 Task: Create in the project AgileEdge and in the Backlog issue 'Upgrade the search engine' a child issue 'Chatbot conversation sentiment analysis and remediation', and assign it to team member softage.4@softage.net. Create in the project AgileEdge and in the Backlog issue 'Create a new online platform for online language courses with advanced speech recognition and interactive conversation features' a child issue 'Data backup and retention policy enforcement and auditing', and assign it to team member softage.1@softage.net
Action: Mouse moved to (162, 48)
Screenshot: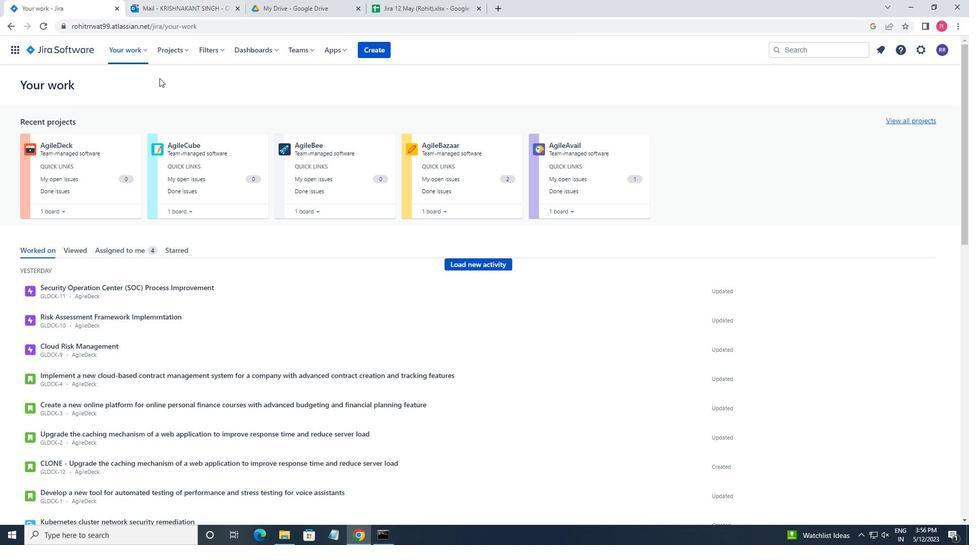 
Action: Mouse pressed left at (162, 48)
Screenshot: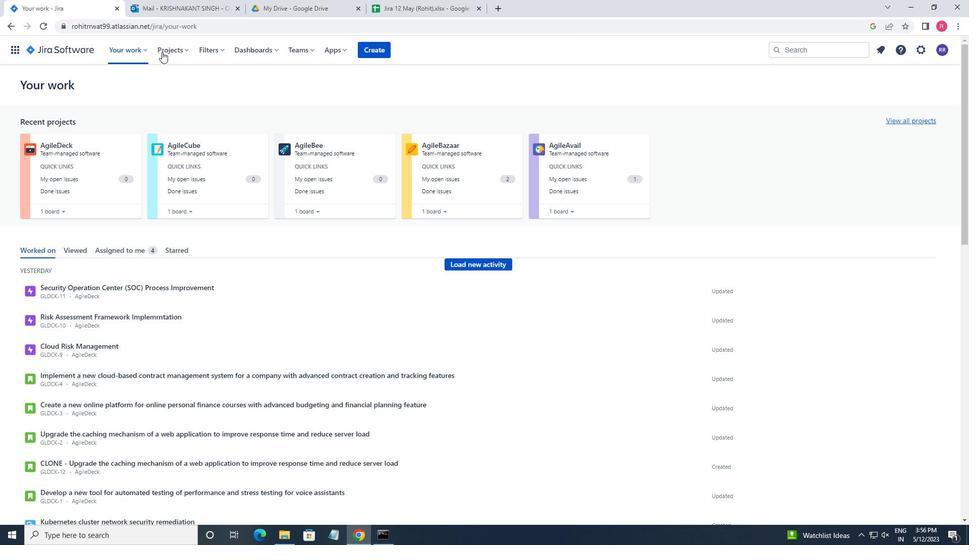 
Action: Mouse moved to (209, 99)
Screenshot: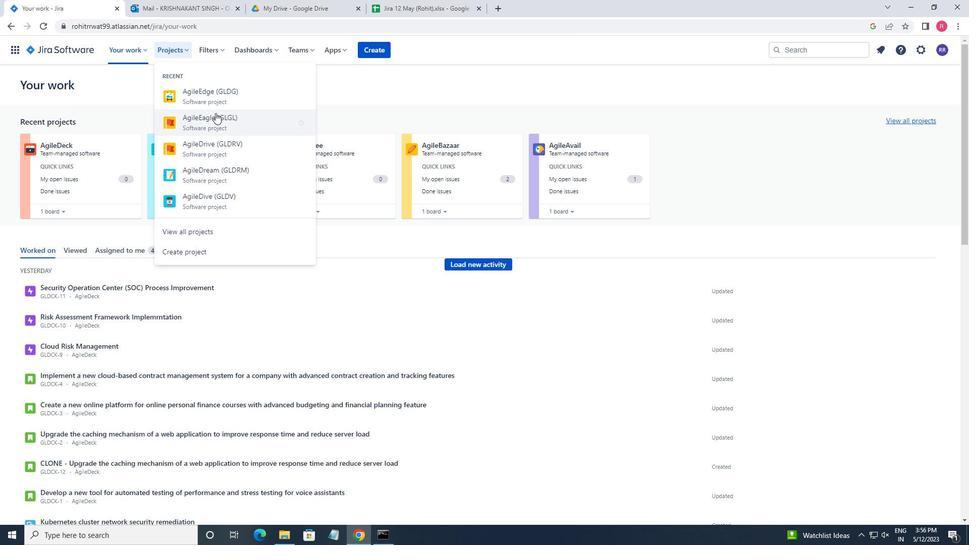 
Action: Mouse pressed left at (209, 99)
Screenshot: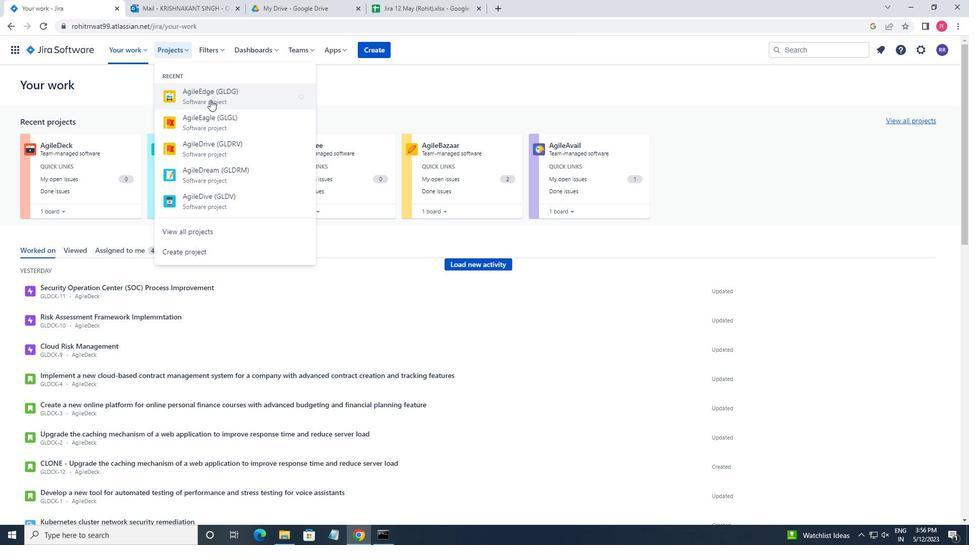 
Action: Mouse moved to (39, 157)
Screenshot: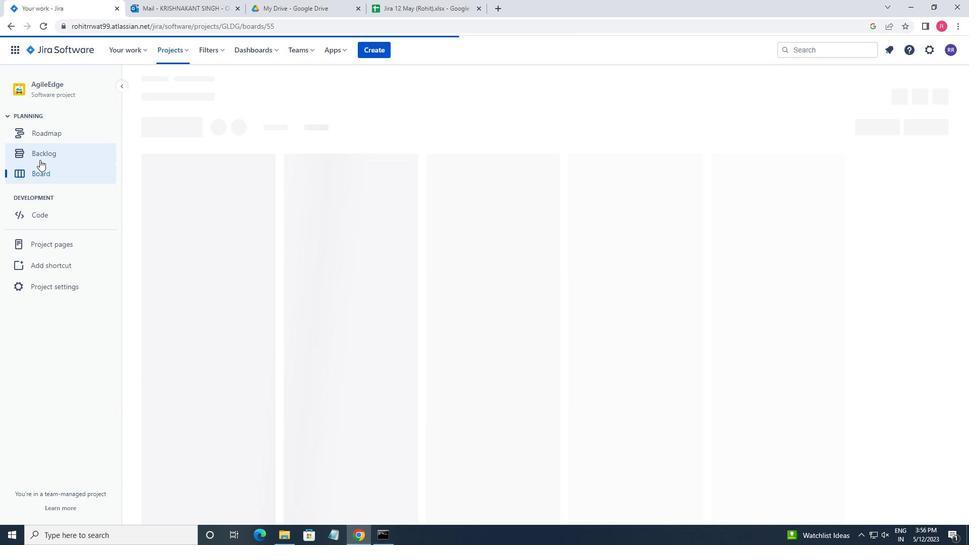
Action: Mouse pressed left at (39, 157)
Screenshot: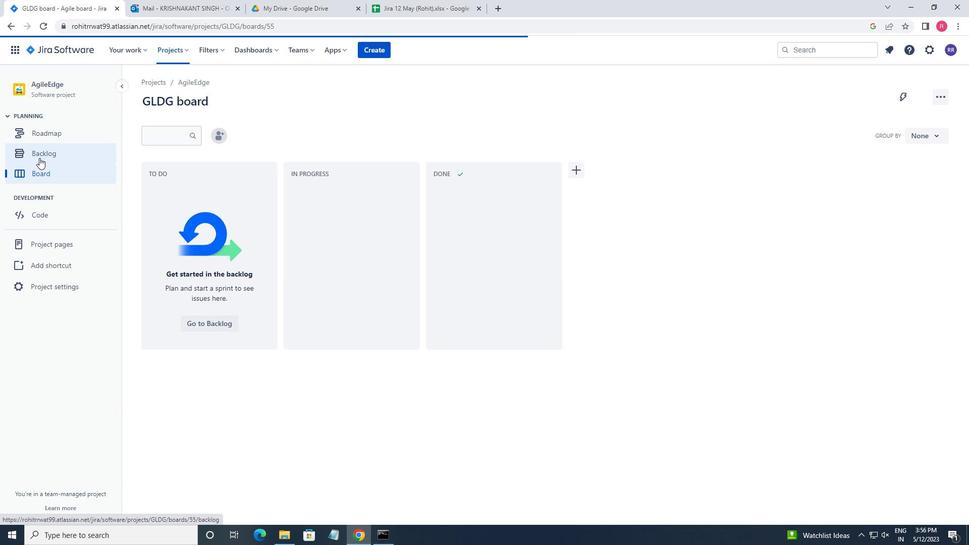 
Action: Mouse moved to (675, 443)
Screenshot: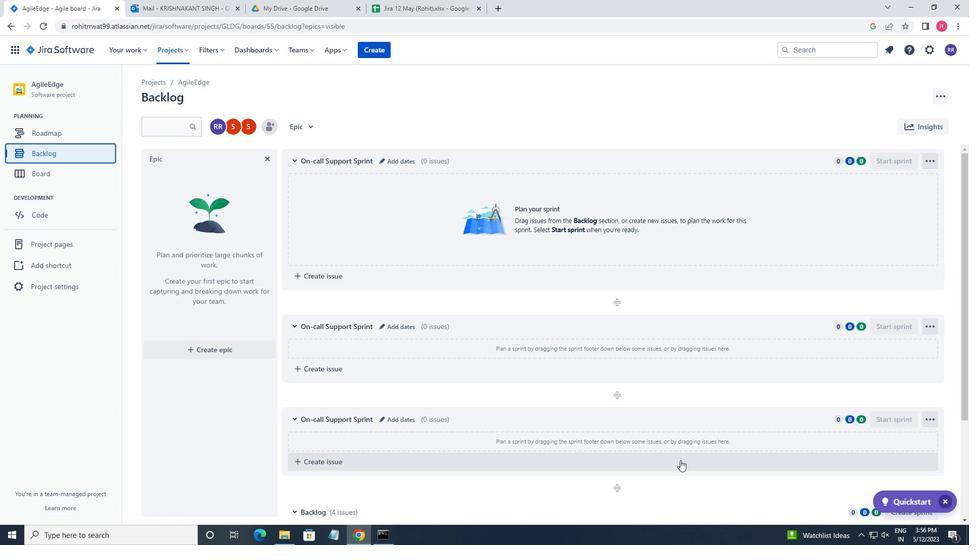 
Action: Mouse scrolled (675, 442) with delta (0, 0)
Screenshot: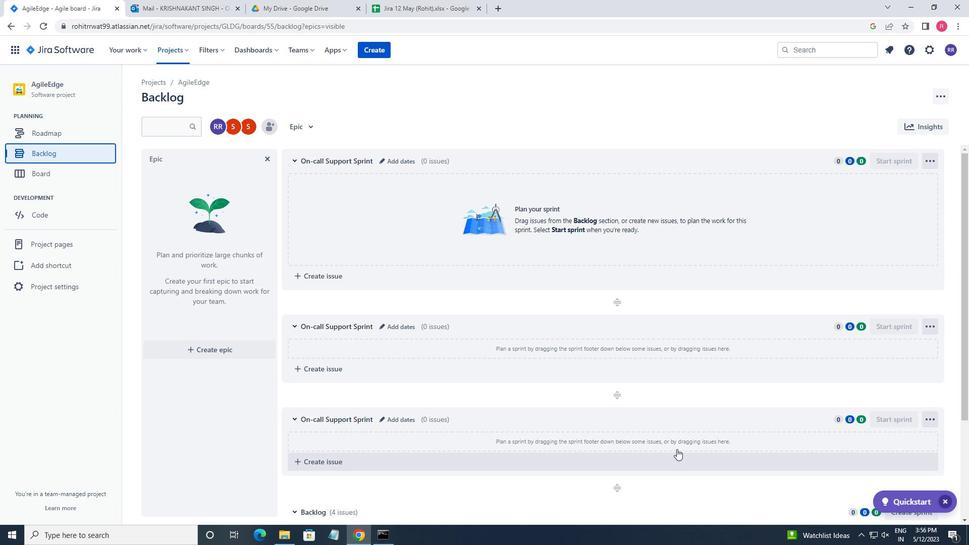 
Action: Mouse moved to (675, 442)
Screenshot: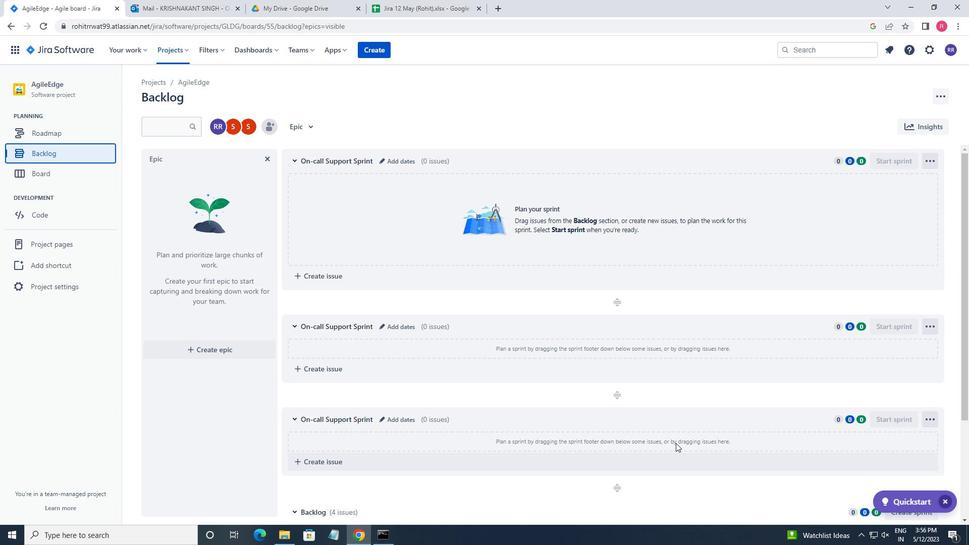 
Action: Mouse scrolled (675, 441) with delta (0, 0)
Screenshot: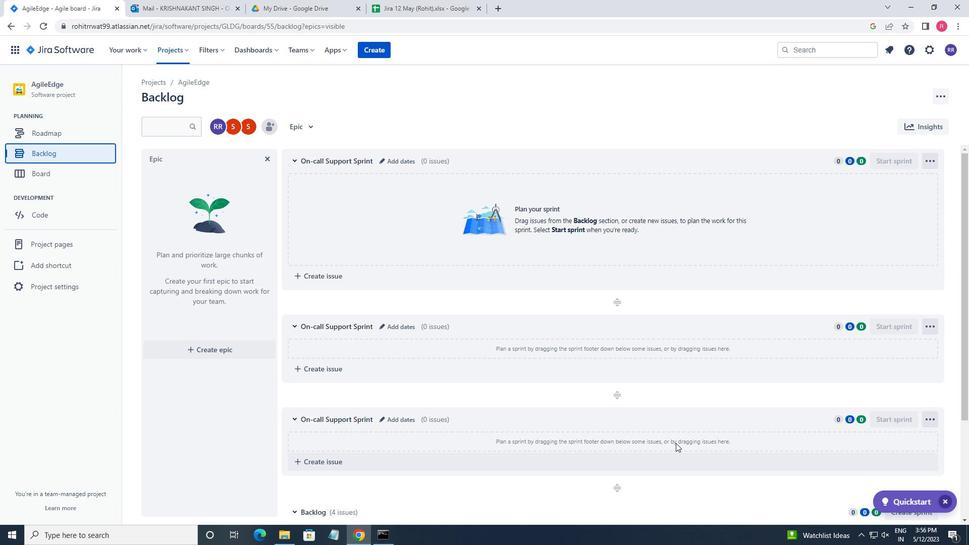 
Action: Mouse scrolled (675, 441) with delta (0, 0)
Screenshot: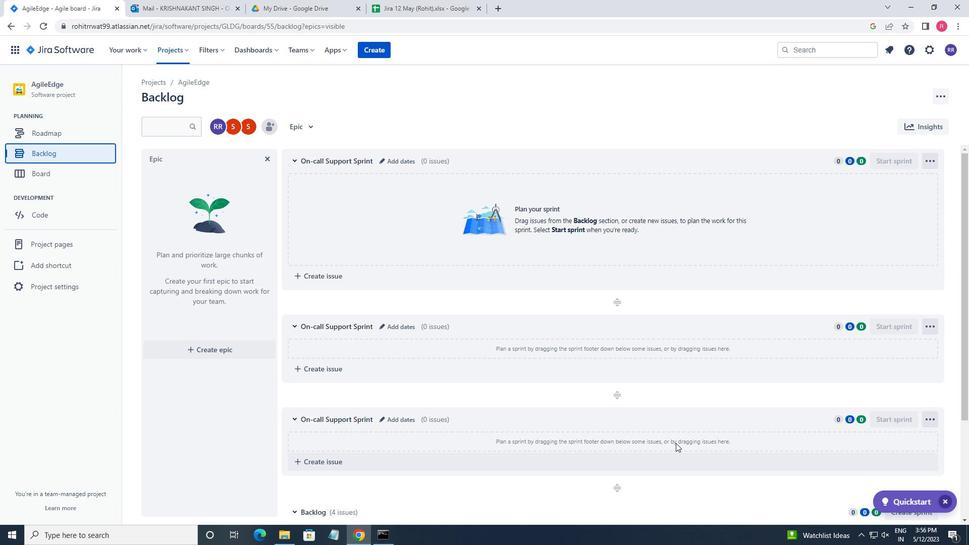 
Action: Mouse scrolled (675, 441) with delta (0, 0)
Screenshot: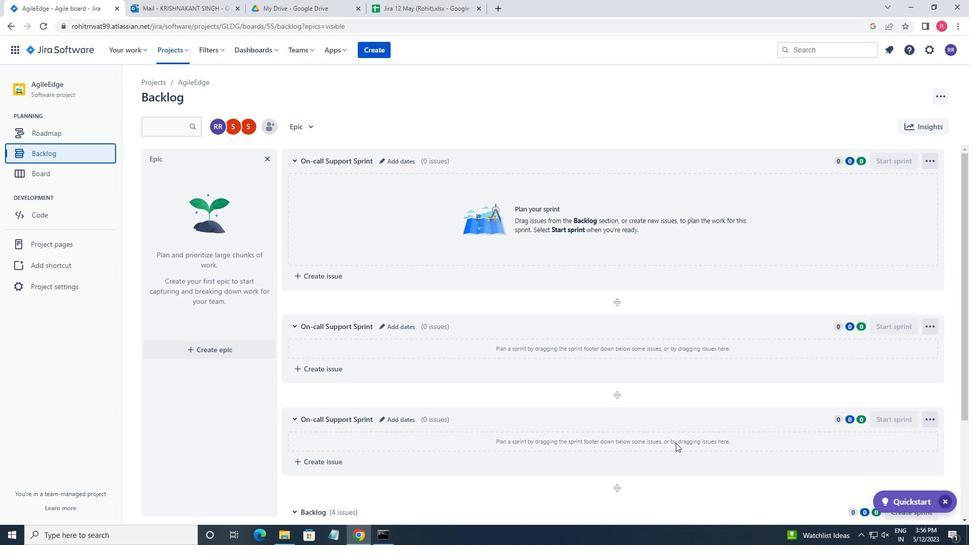 
Action: Mouse scrolled (675, 441) with delta (0, 0)
Screenshot: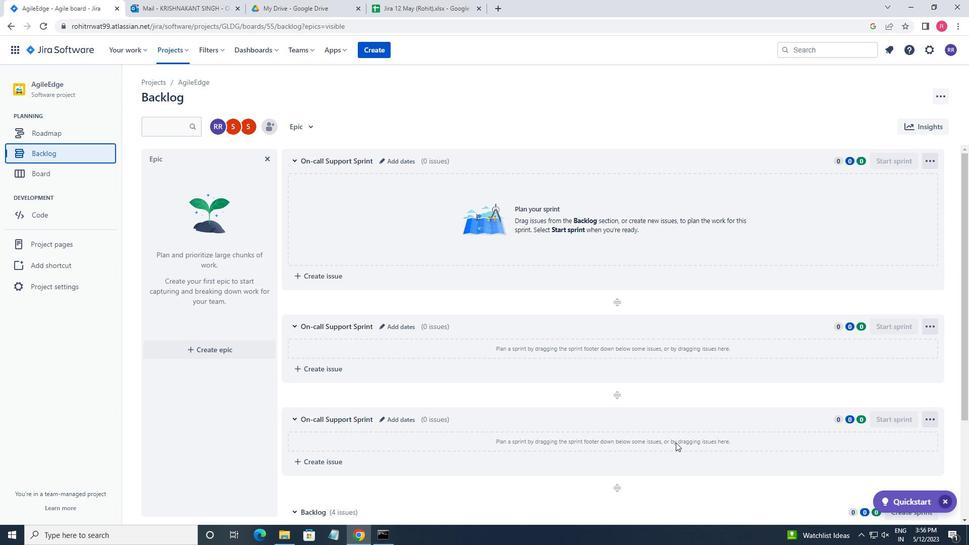 
Action: Mouse scrolled (675, 441) with delta (0, 0)
Screenshot: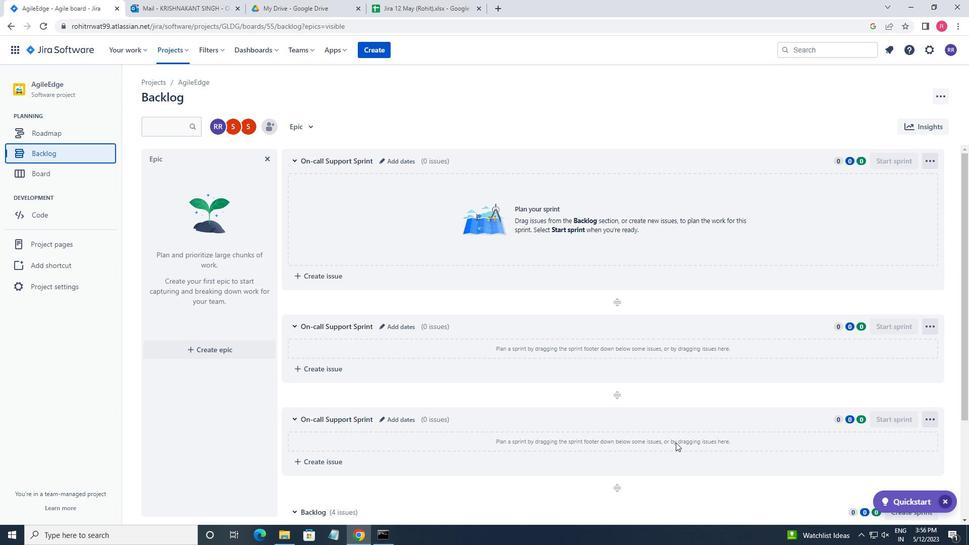 
Action: Mouse scrolled (675, 441) with delta (0, 0)
Screenshot: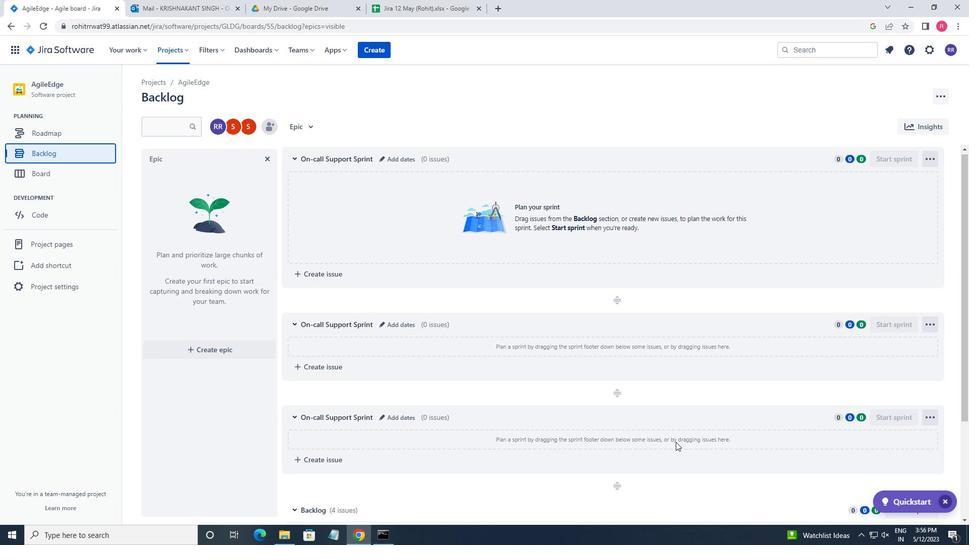 
Action: Mouse moved to (732, 398)
Screenshot: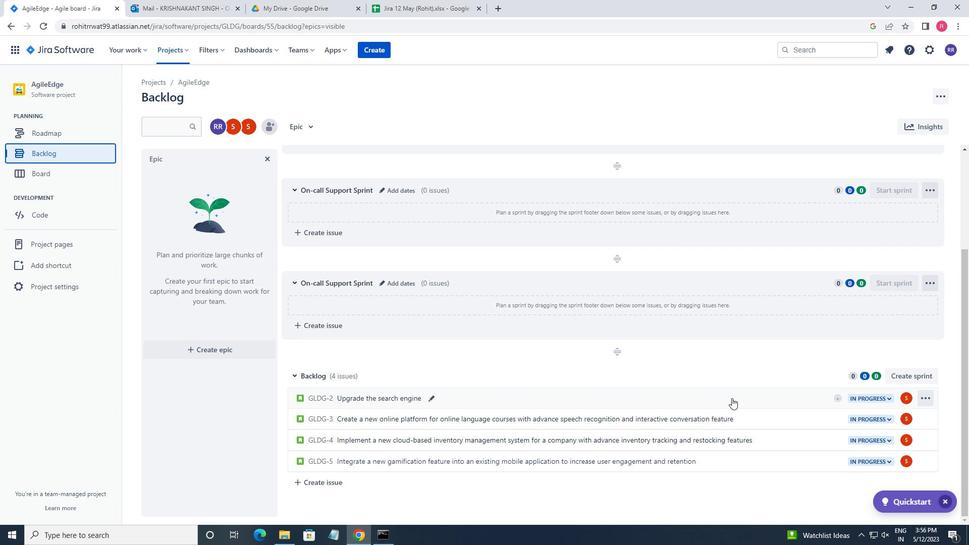 
Action: Mouse pressed left at (732, 398)
Screenshot: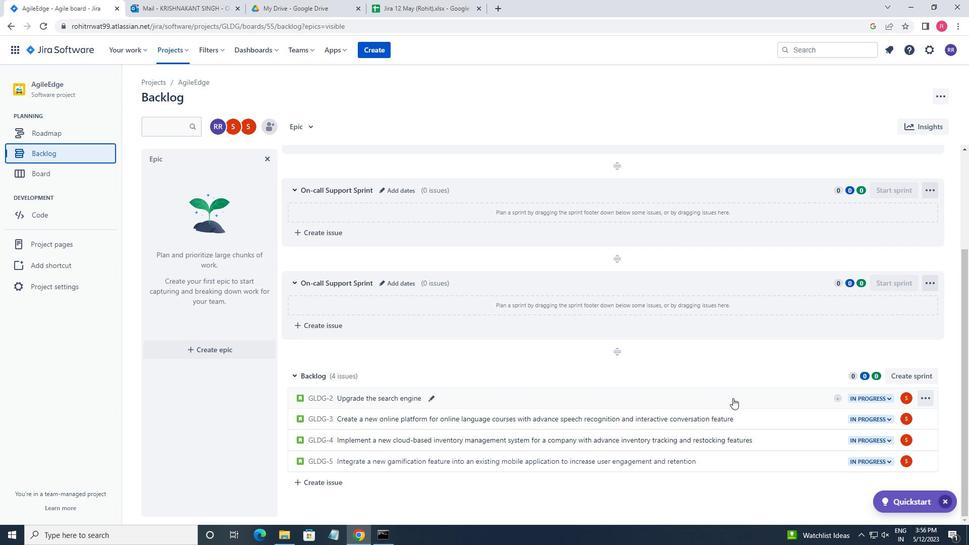 
Action: Mouse moved to (789, 201)
Screenshot: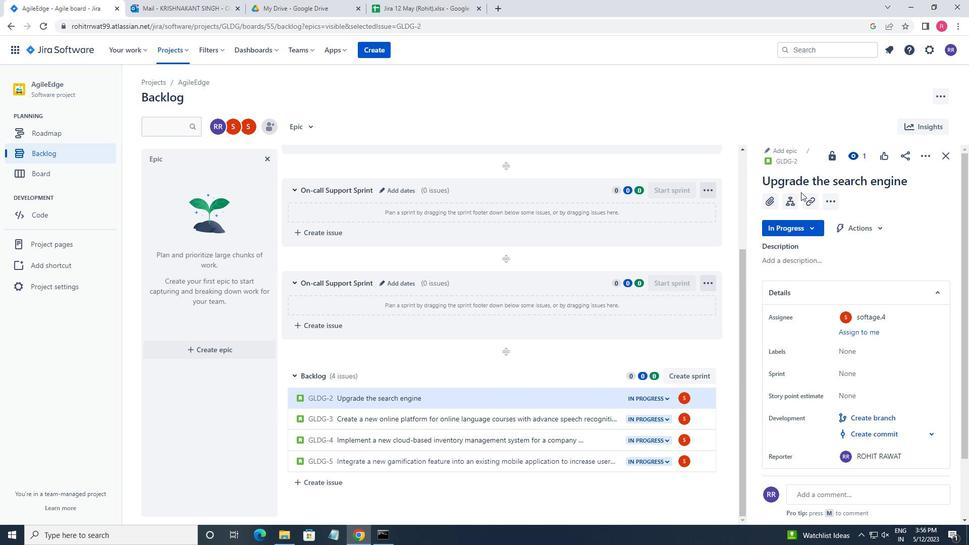
Action: Mouse pressed left at (789, 201)
Screenshot: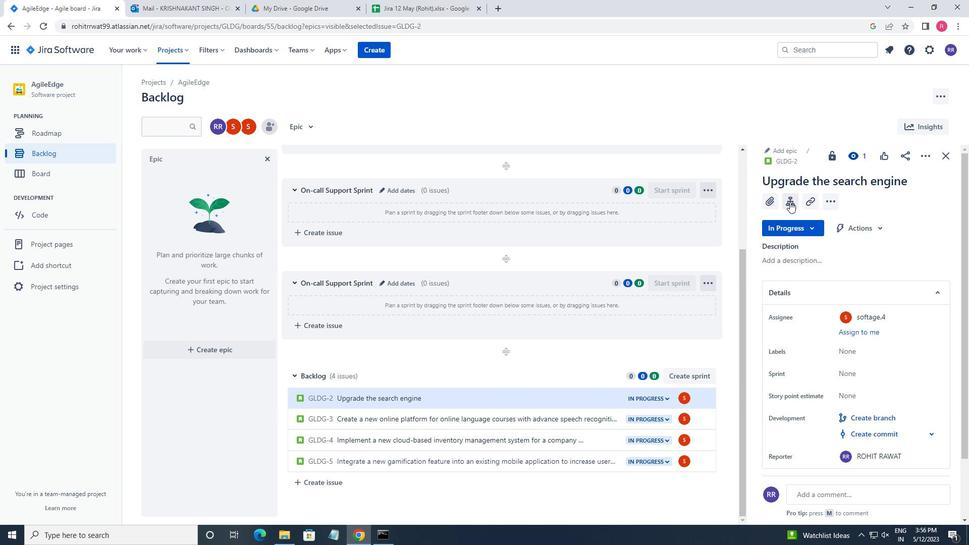 
Action: Mouse moved to (757, 287)
Screenshot: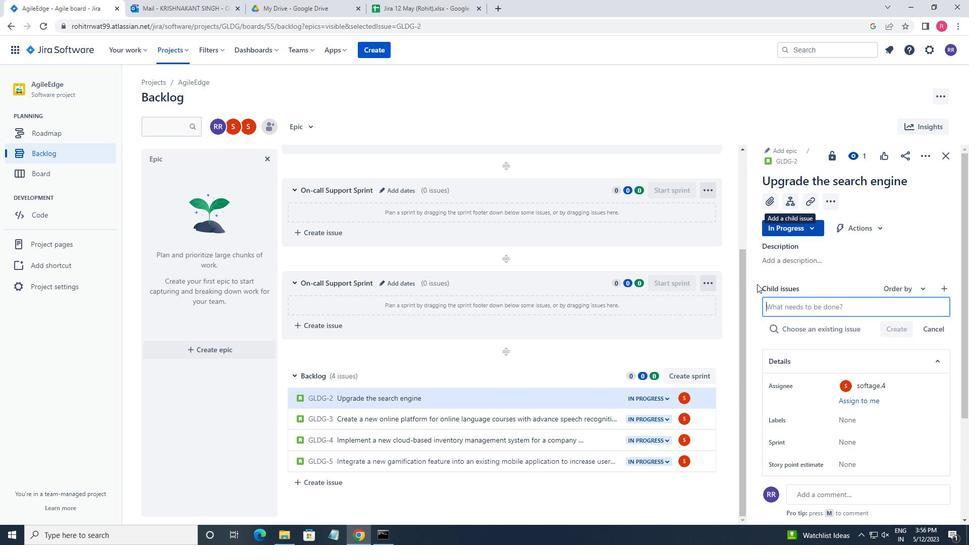 
Action: Key pressed <Key.shift><Key.shift><Key.shift>CHATBOT<Key.space>CONVERSATION<Key.space>SENTIMENT<Key.space>ANALYSIS<Key.space>REMEDITION<Key.space><Key.left><Key.left><Key.left><Key.left><Key.left><Key.left><Key.left><Key.left><Key.right><Key.right><Key.right><Key.right>A
Screenshot: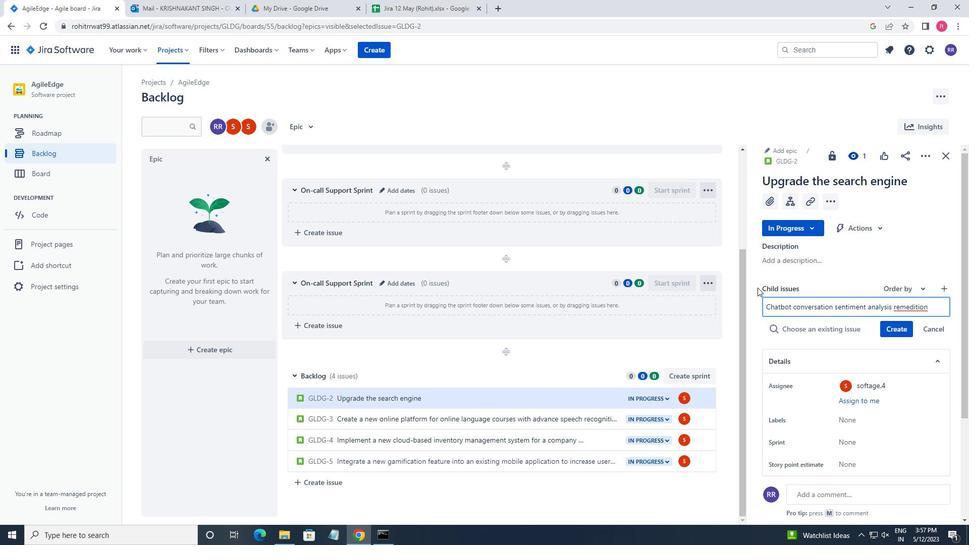 
Action: Mouse moved to (946, 307)
Screenshot: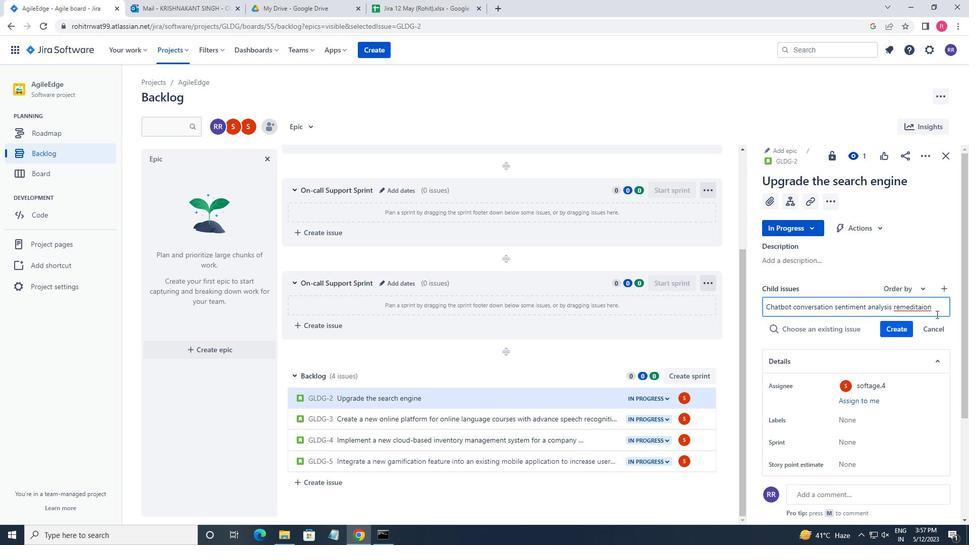 
Action: Key pressed T<Key.left><Key.left><Key.backspace>
Screenshot: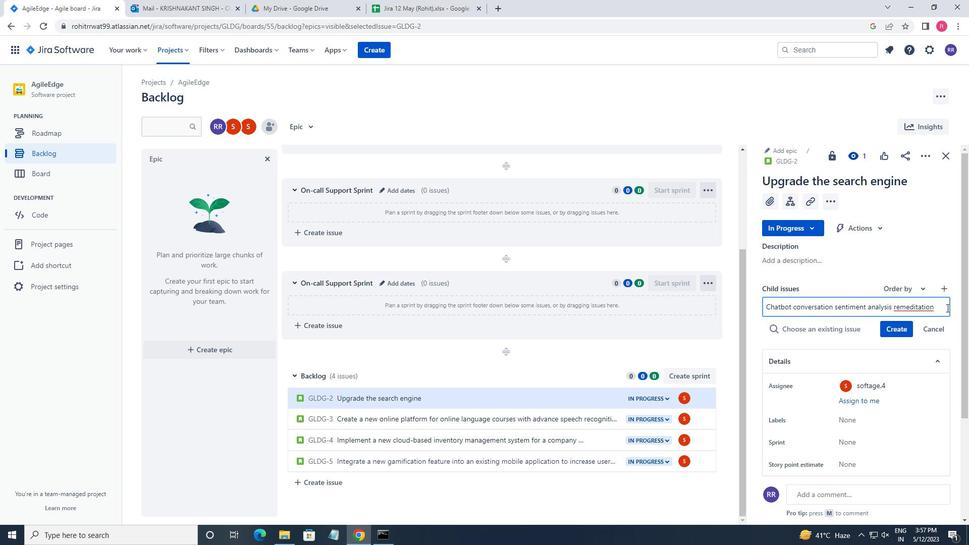 
Action: Mouse moved to (886, 332)
Screenshot: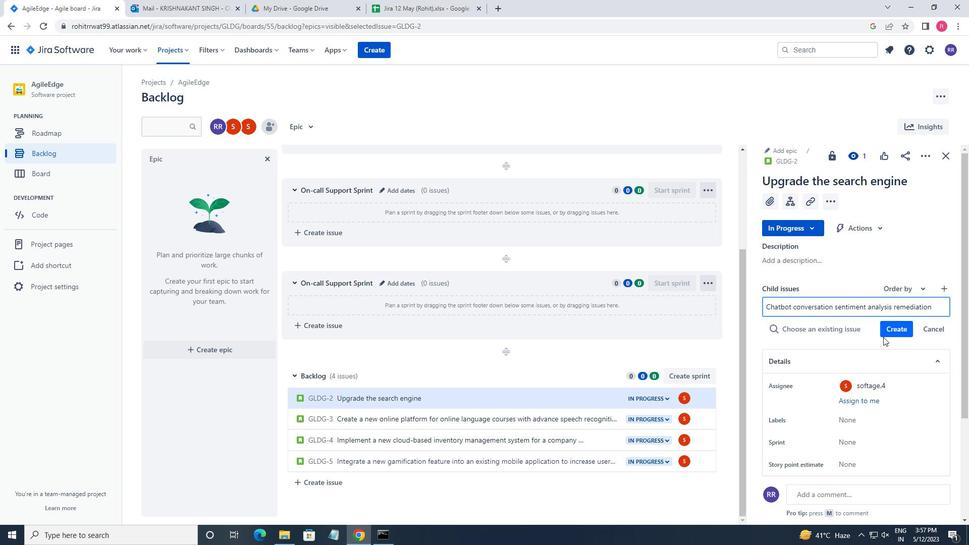 
Action: Mouse pressed left at (886, 332)
Screenshot: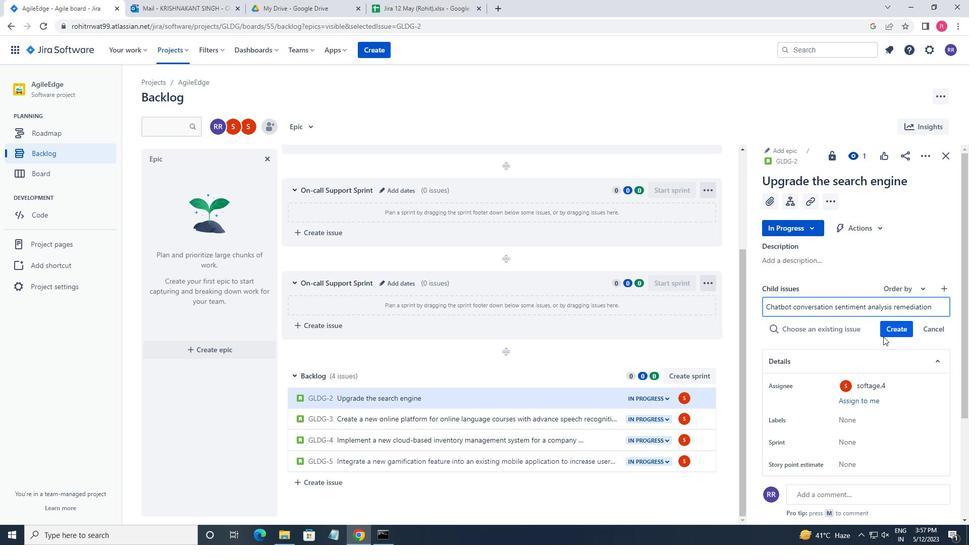 
Action: Mouse moved to (908, 313)
Screenshot: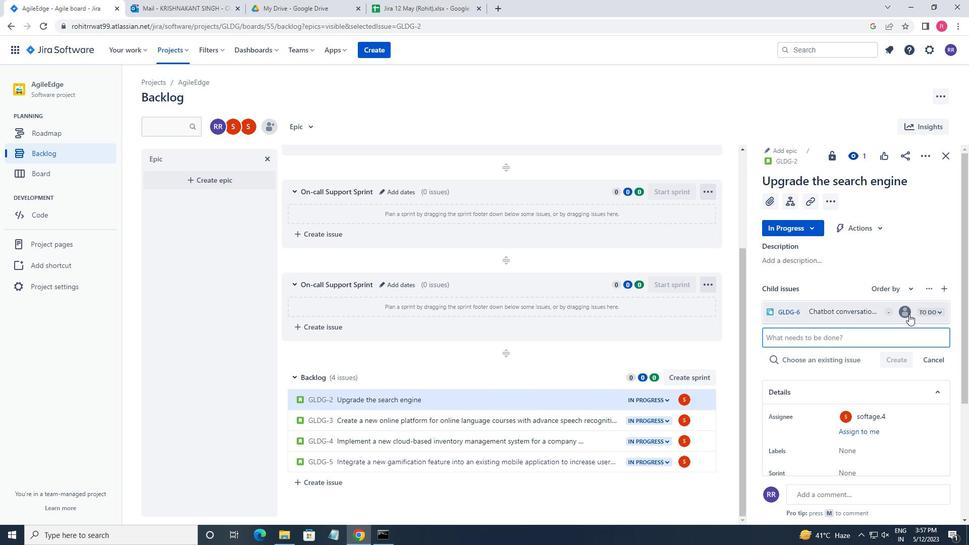 
Action: Mouse pressed left at (908, 313)
Screenshot: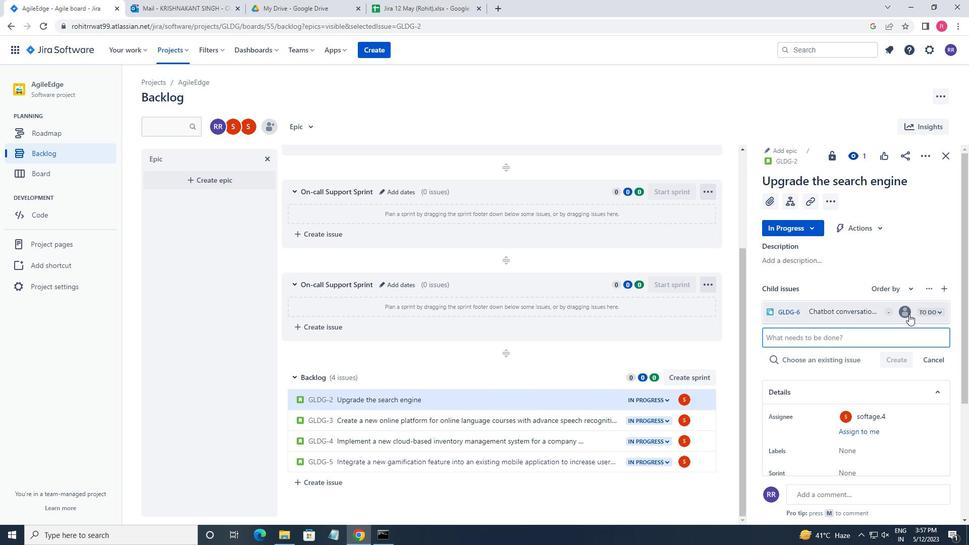 
Action: Mouse moved to (838, 312)
Screenshot: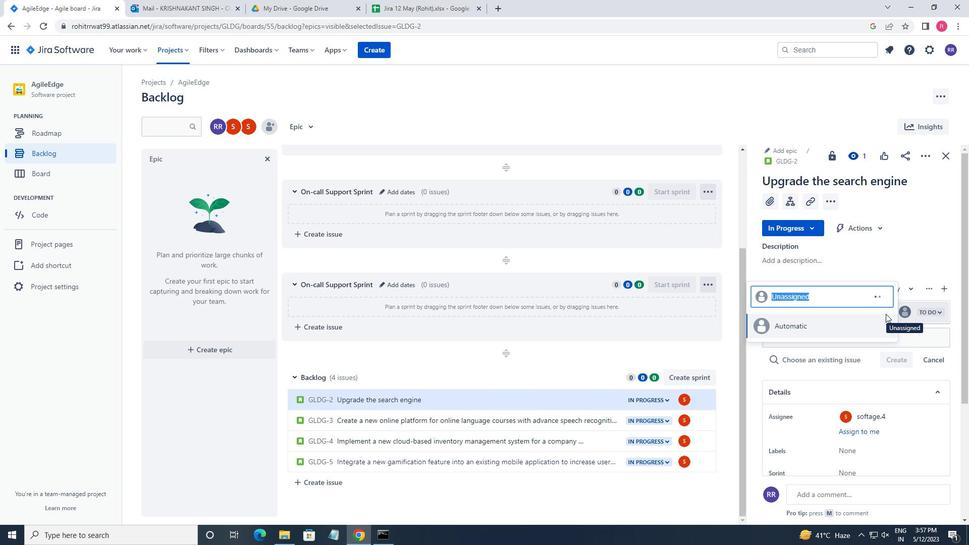 
Action: Key pressed SOFTAGE.4<Key.shift><Key.shift><Key.shift><Key.shift><Key.shift><Key.shift><Key.shift><Key.shift><Key.shift><Key.shift>@SOFTAGE.NET
Screenshot: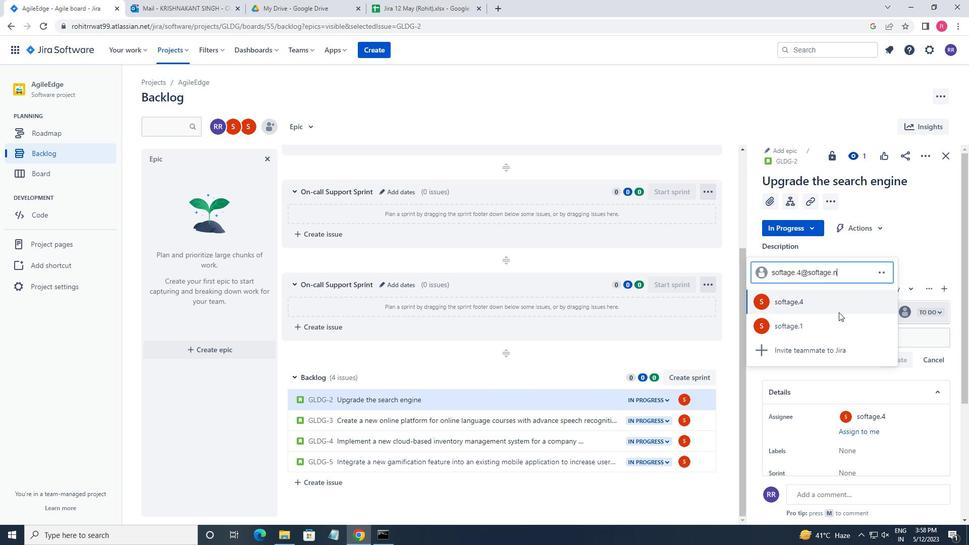 
Action: Mouse moved to (836, 311)
Screenshot: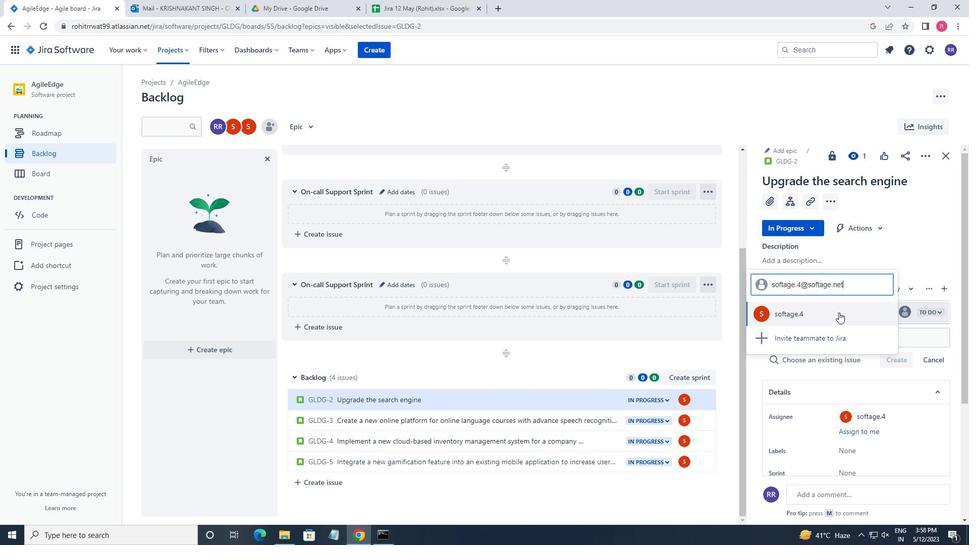 
Action: Mouse pressed left at (836, 311)
Screenshot: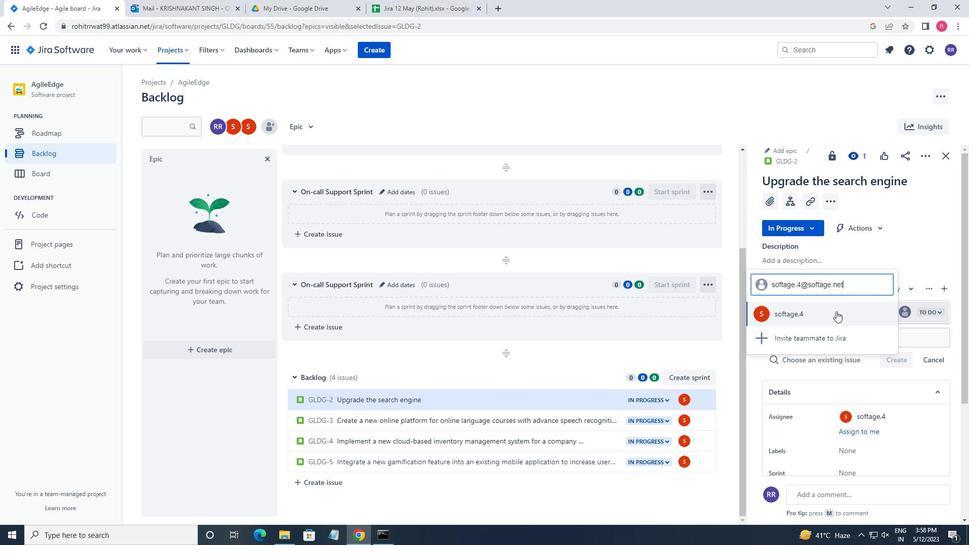 
Action: Mouse moved to (542, 427)
Screenshot: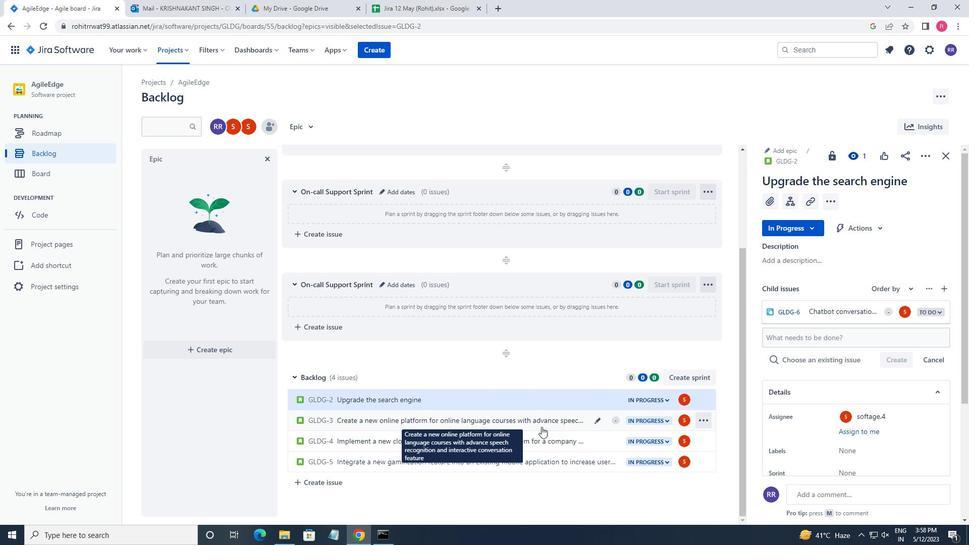
Action: Mouse pressed left at (542, 427)
Screenshot: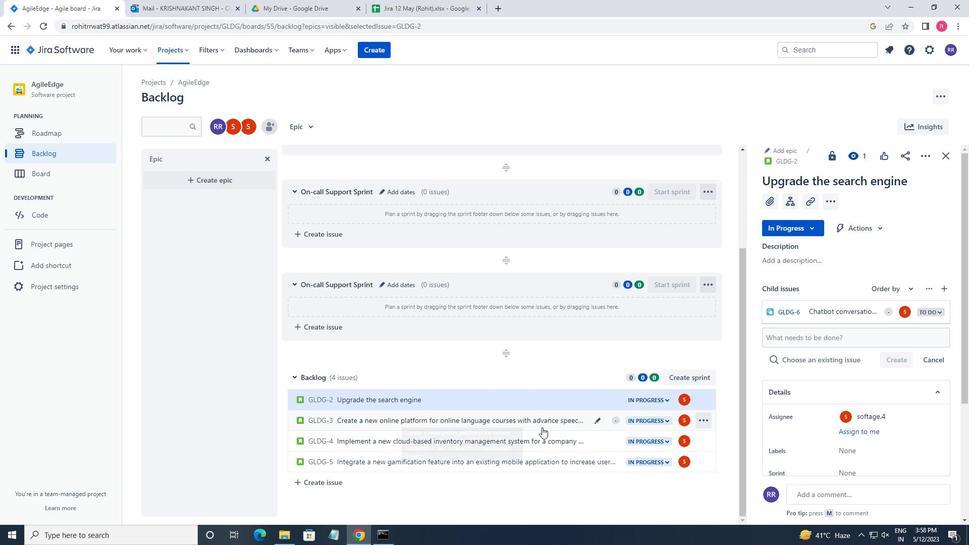 
Action: Mouse moved to (793, 242)
Screenshot: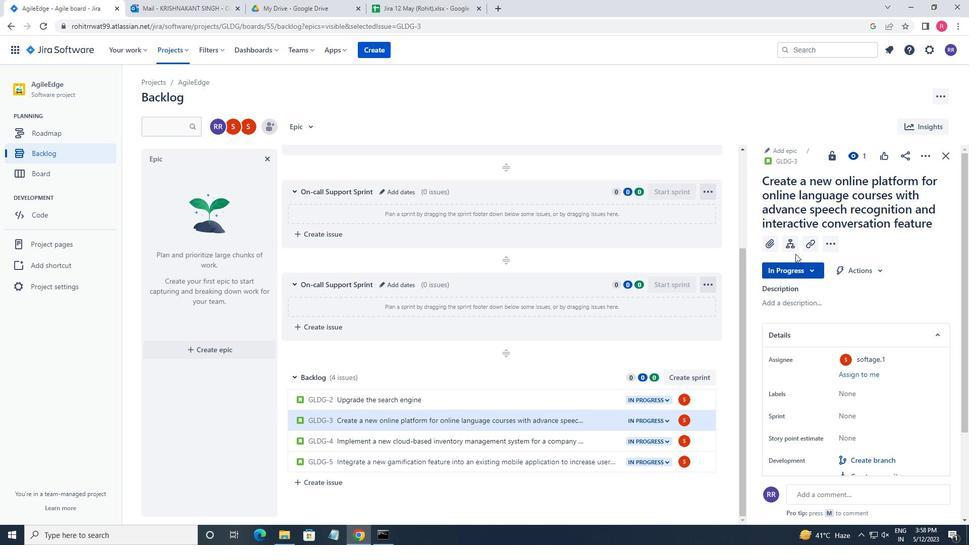 
Action: Mouse pressed left at (793, 242)
Screenshot: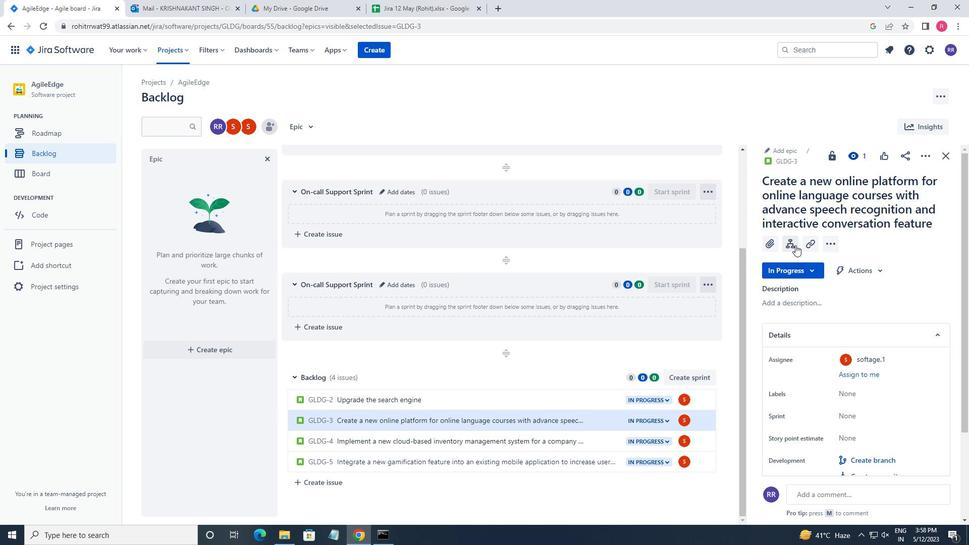 
Action: Mouse moved to (793, 330)
Screenshot: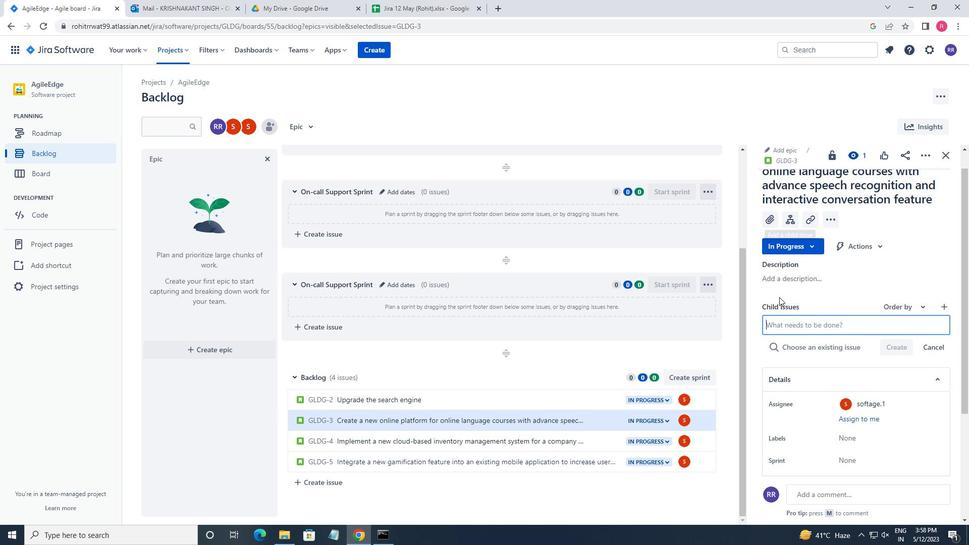 
Action: Key pressed <Key.shift>DATA<Key.space>BACKUP<Key.space>AND<Key.space>RETENTION<Key.space>POLICY<Key.space>ENFORCEMENT<Key.space>AND<Key.space>AUDITING<Key.space>
Screenshot: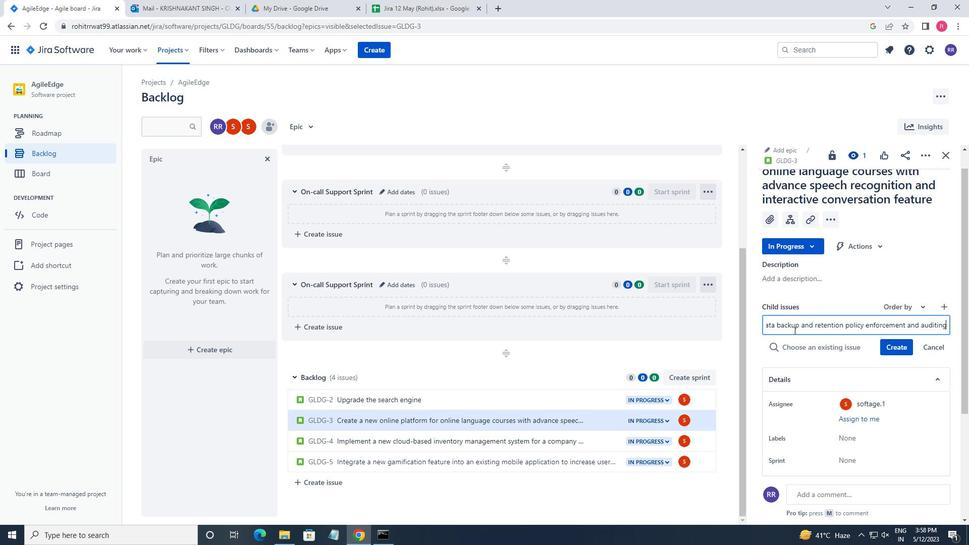 
Action: Mouse moved to (894, 349)
Screenshot: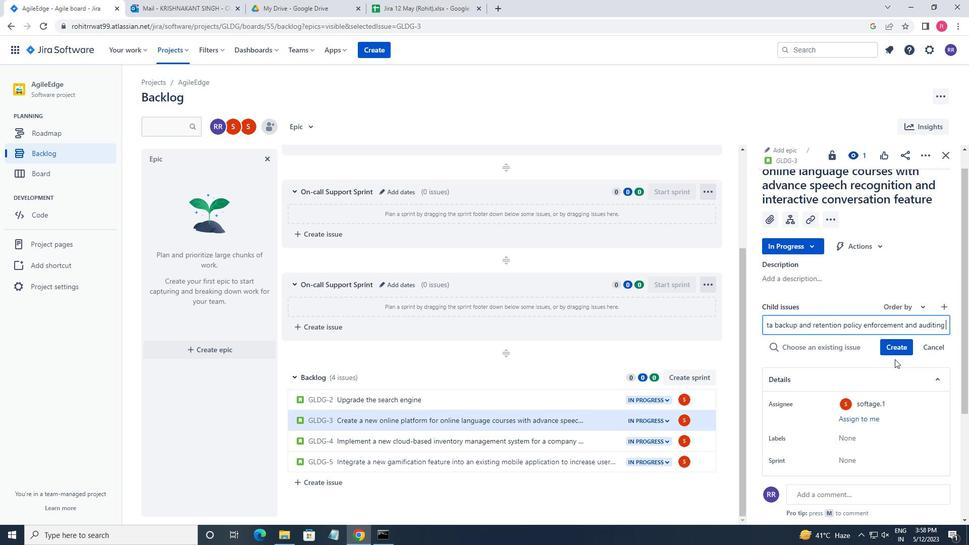 
Action: Mouse pressed left at (894, 349)
Screenshot: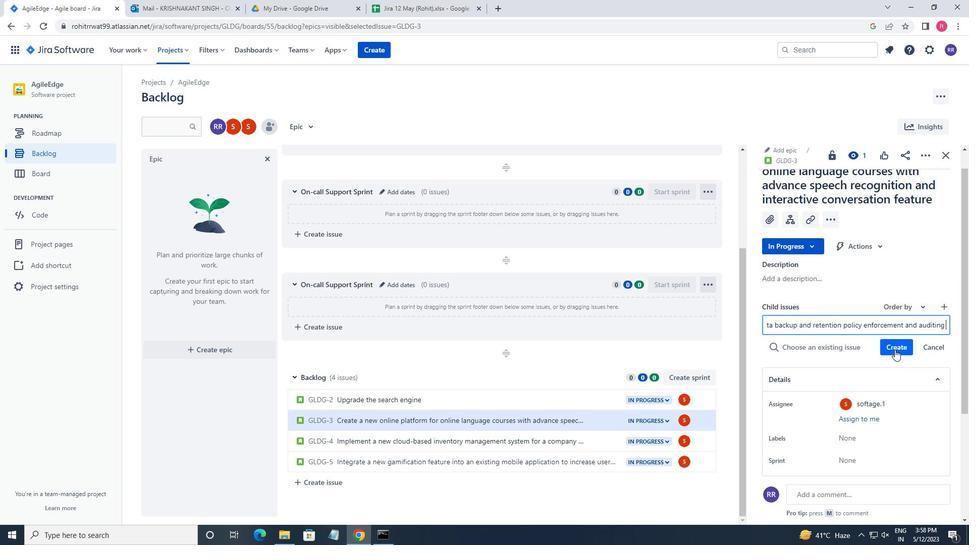 
Action: Mouse moved to (899, 331)
Screenshot: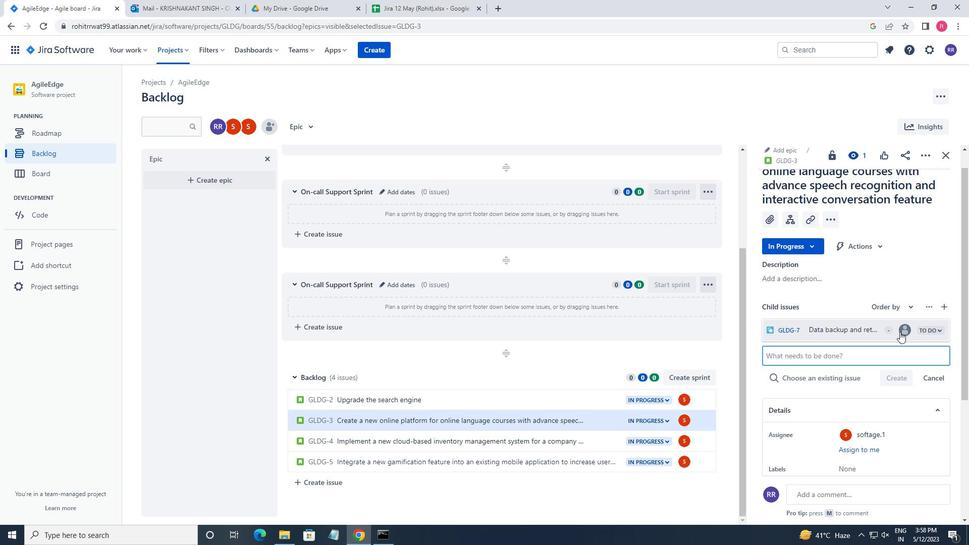 
Action: Mouse pressed left at (899, 331)
Screenshot: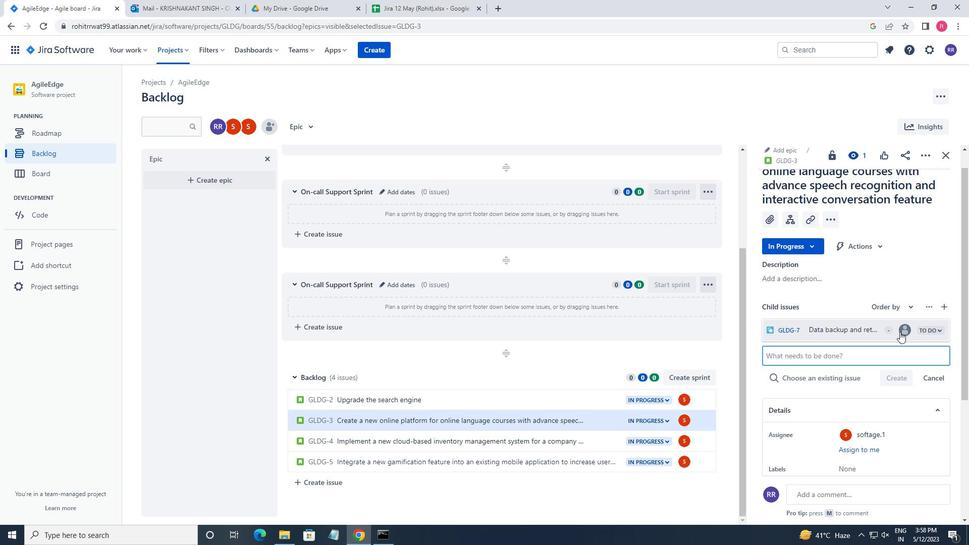 
Action: Key pressed SOFTAGE.1
Screenshot: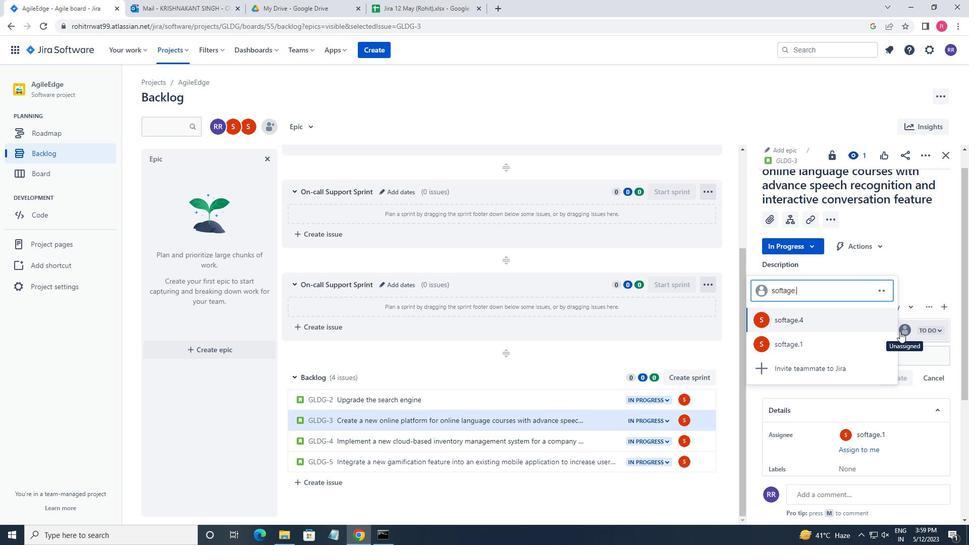 
Action: Mouse moved to (815, 319)
Screenshot: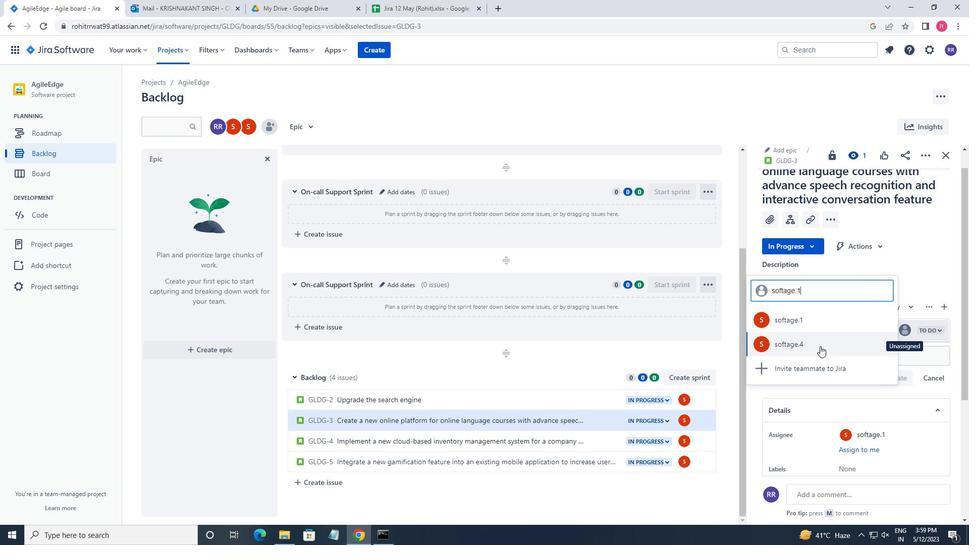 
Action: Mouse pressed left at (815, 319)
Screenshot: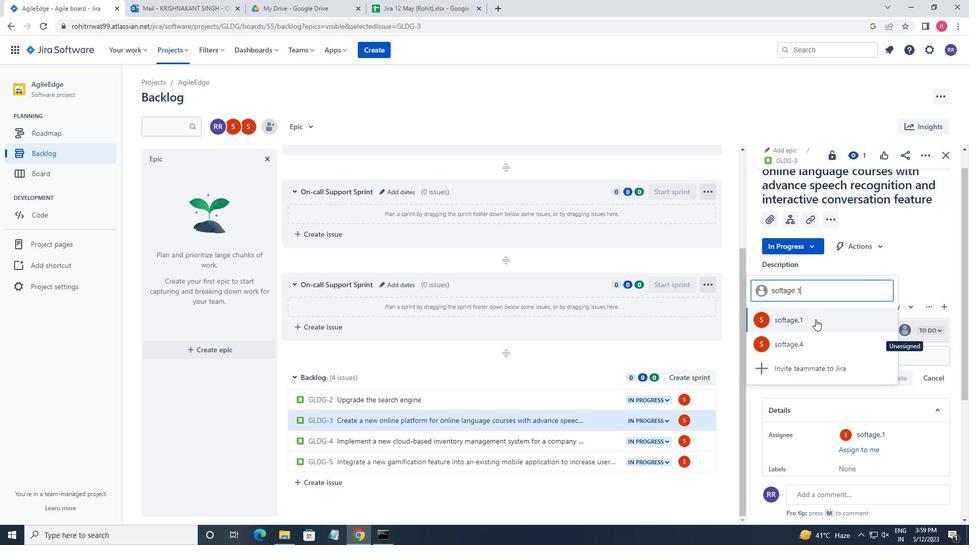 
